 Task: Look for products in the category "Rice" from Annie Chun's only.
Action: Mouse moved to (833, 326)
Screenshot: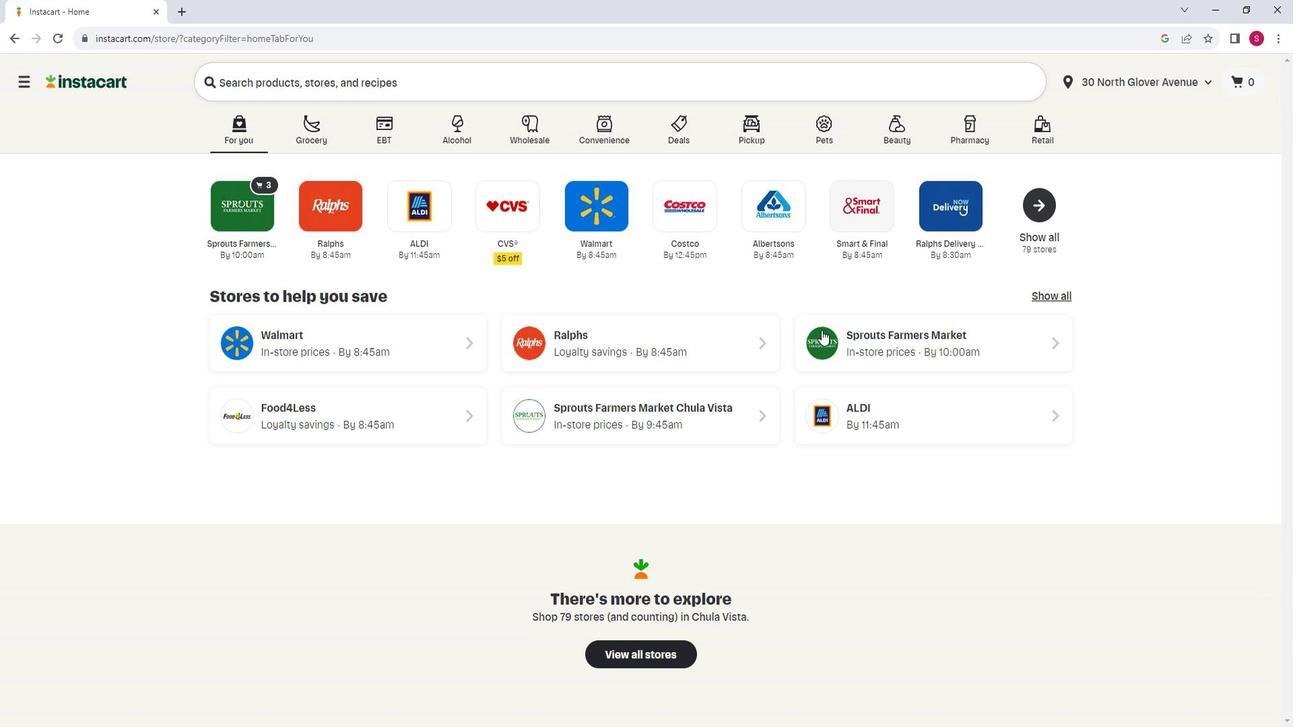 
Action: Mouse pressed left at (833, 326)
Screenshot: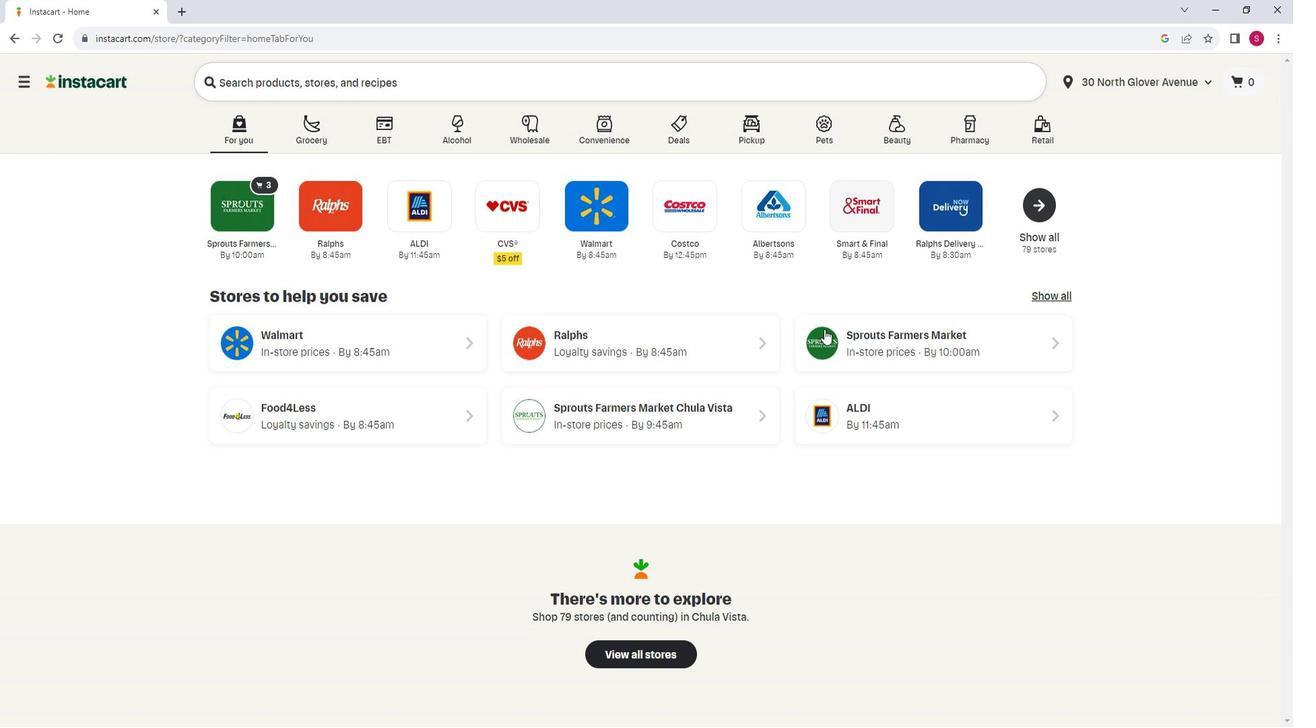 
Action: Mouse moved to (105, 390)
Screenshot: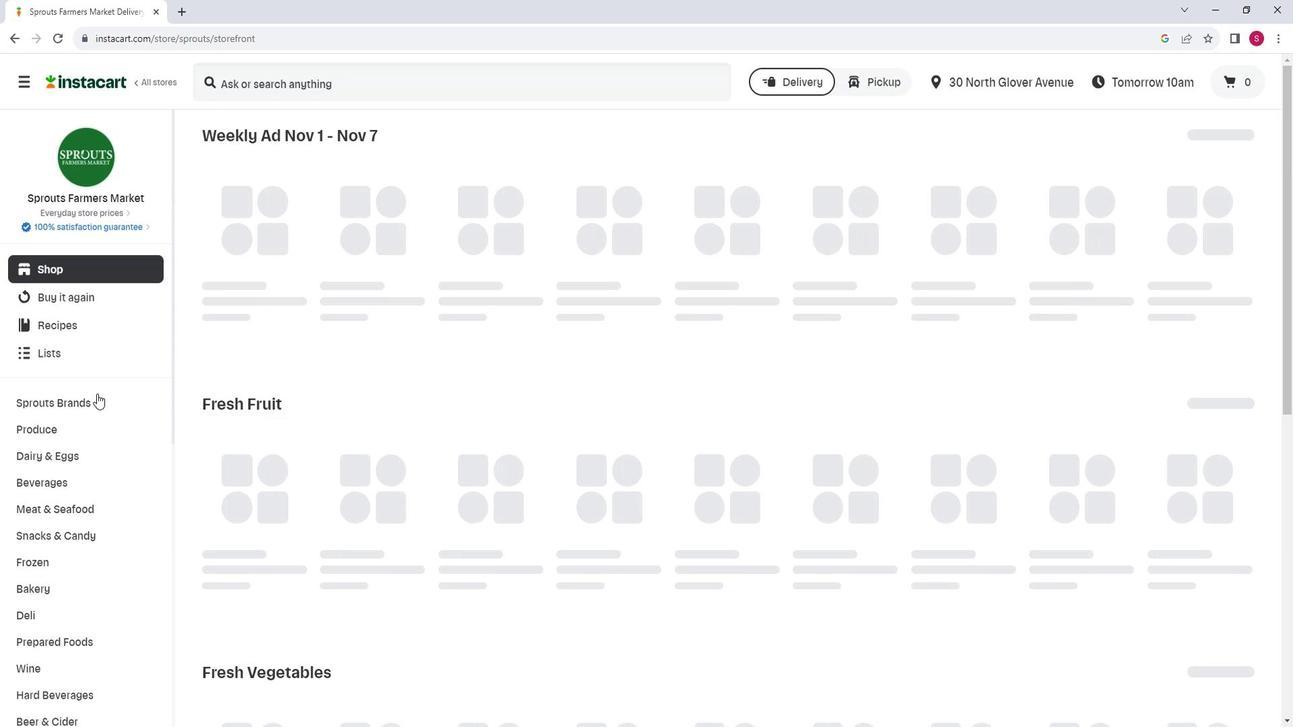 
Action: Mouse scrolled (105, 390) with delta (0, 0)
Screenshot: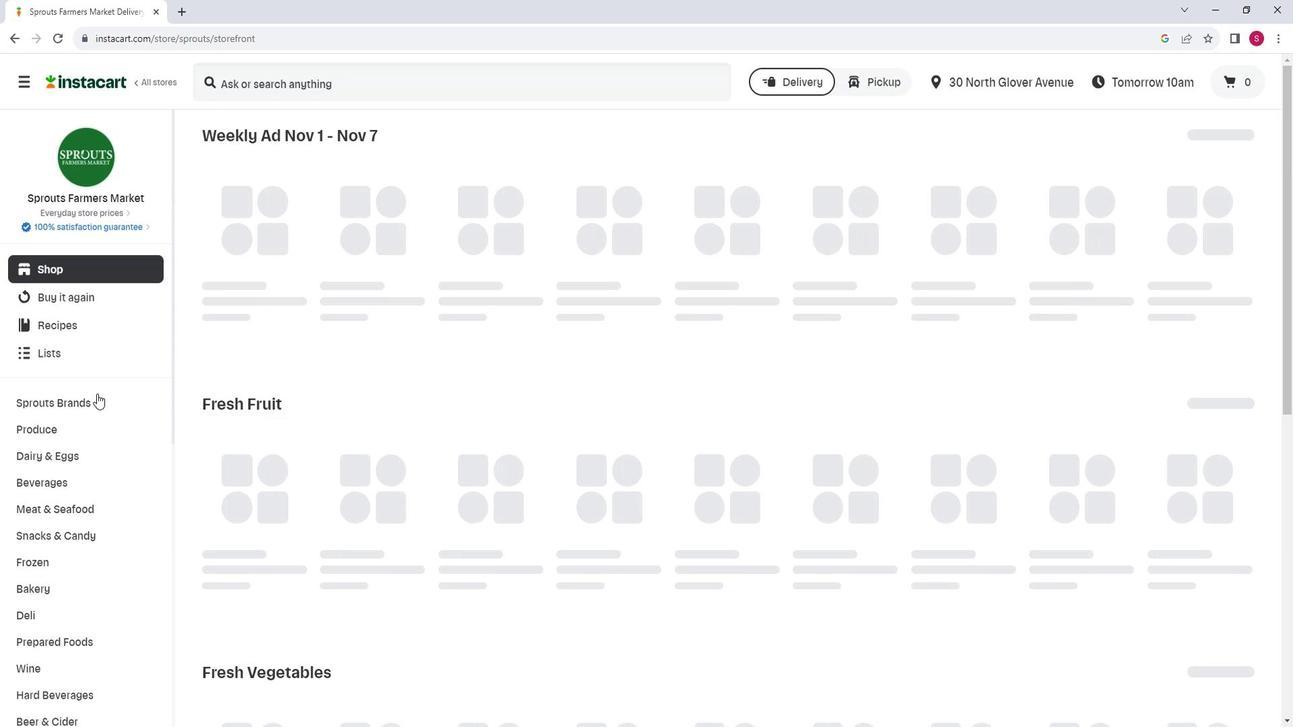 
Action: Mouse moved to (103, 422)
Screenshot: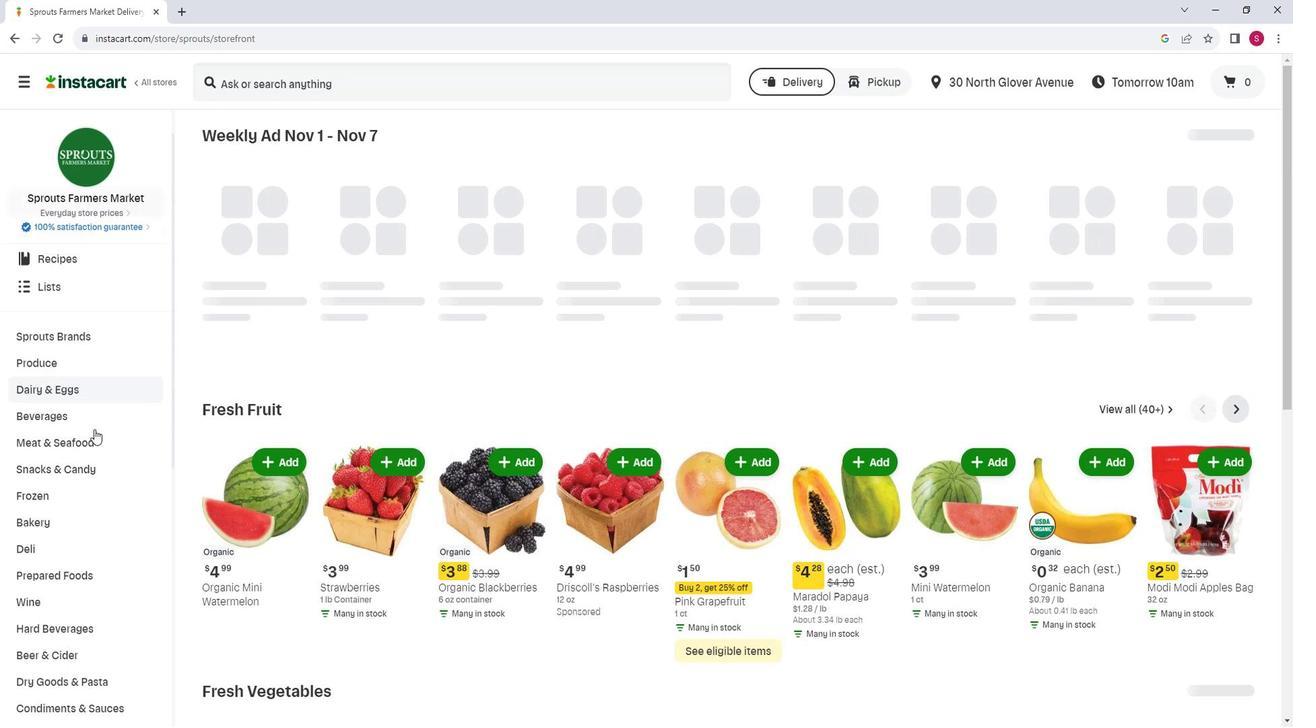 
Action: Mouse scrolled (103, 421) with delta (0, 0)
Screenshot: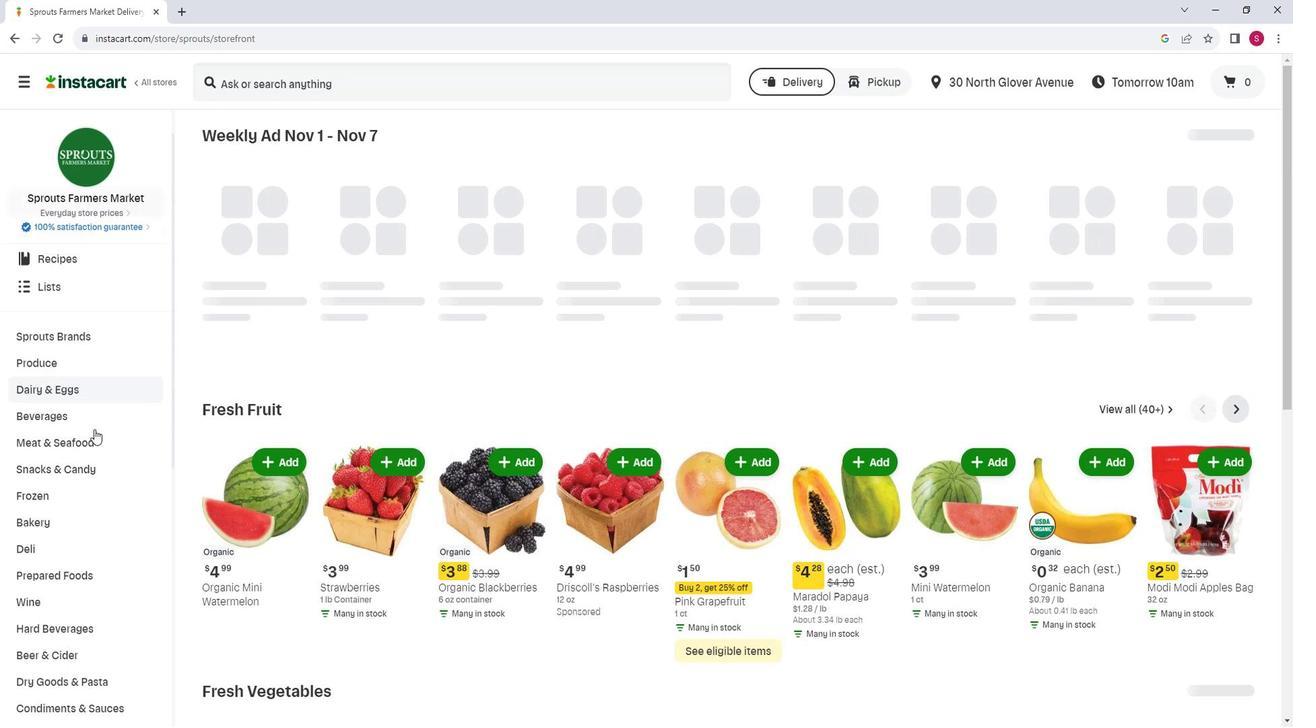 
Action: Mouse moved to (116, 593)
Screenshot: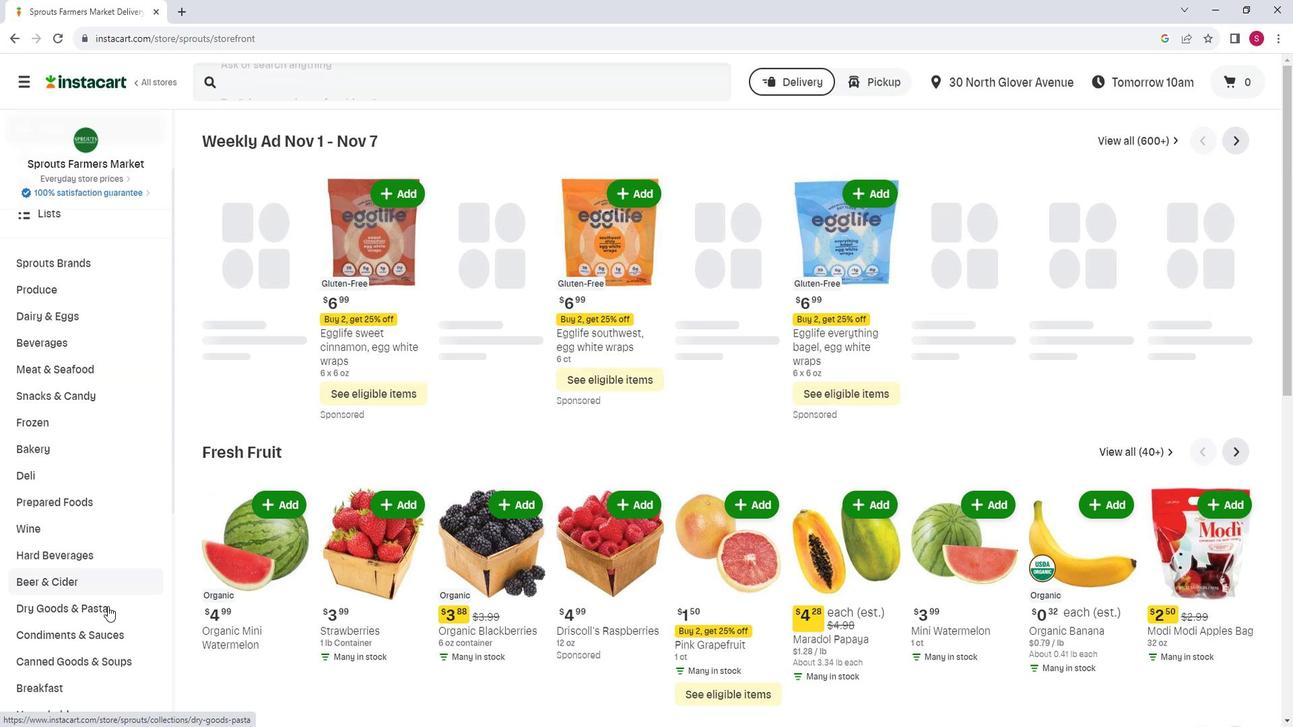 
Action: Mouse pressed left at (116, 593)
Screenshot: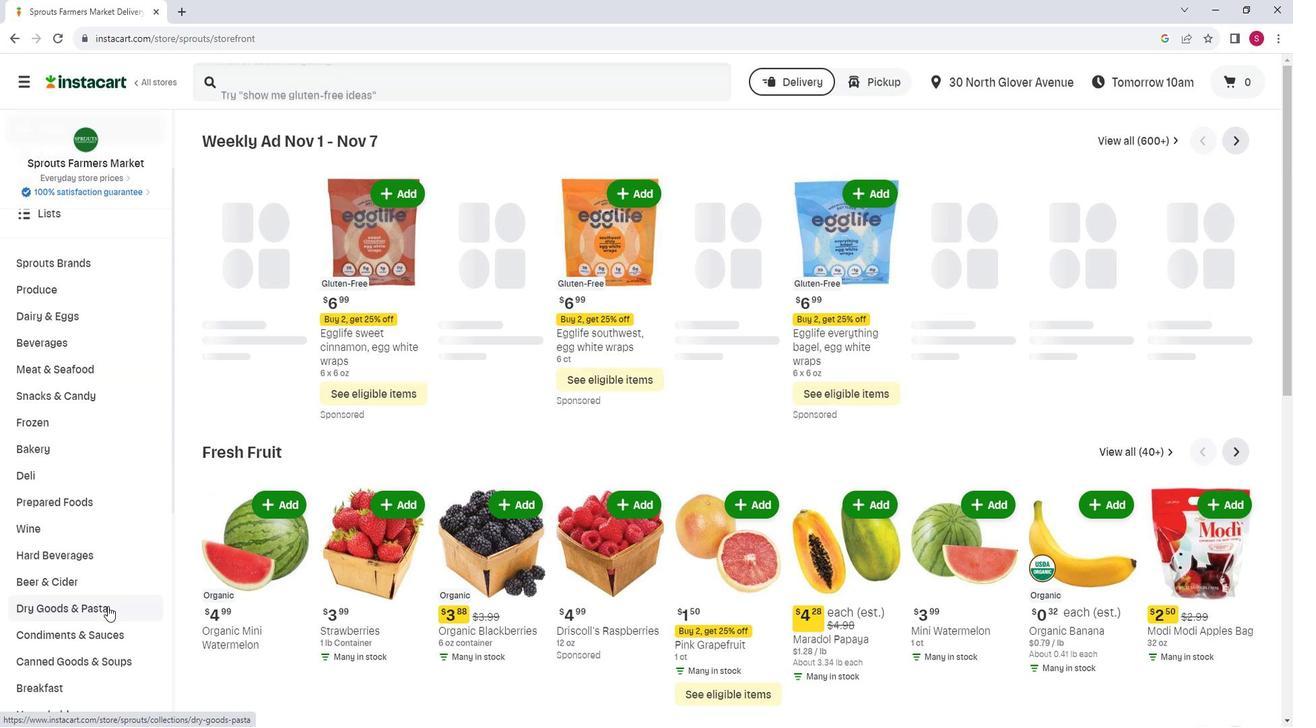 
Action: Mouse moved to (367, 161)
Screenshot: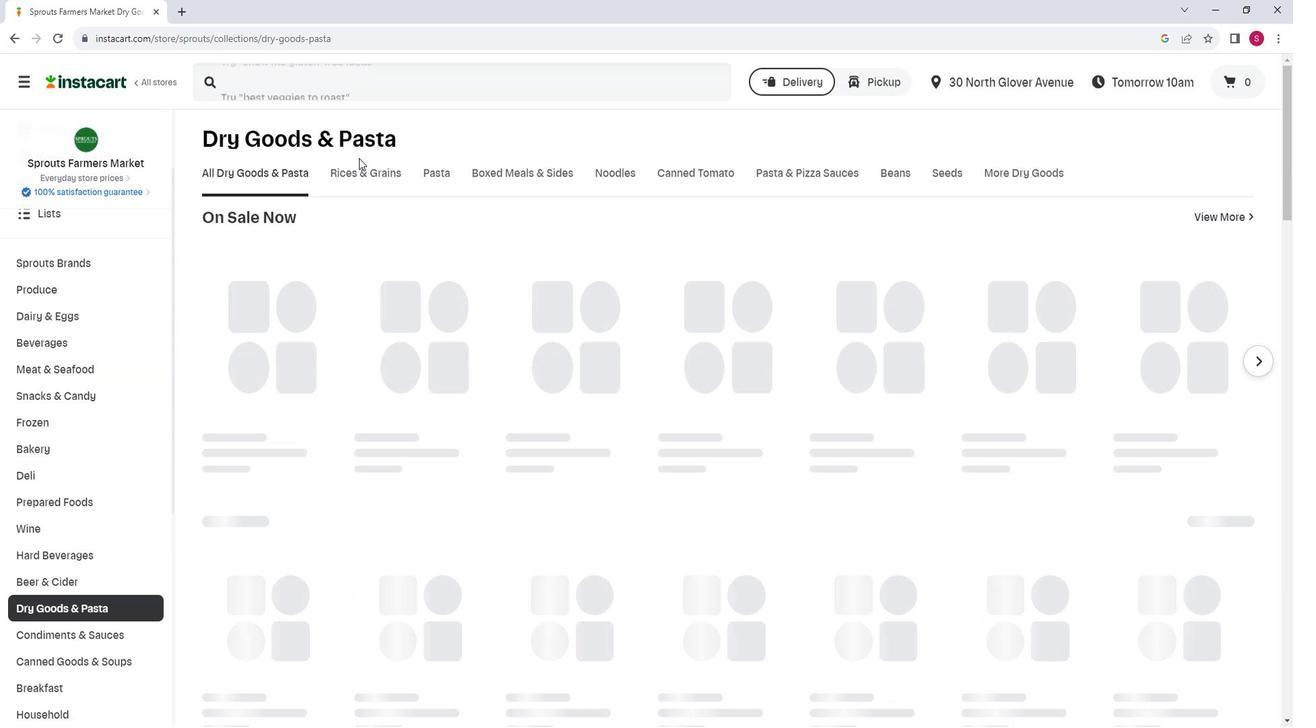 
Action: Mouse pressed left at (367, 161)
Screenshot: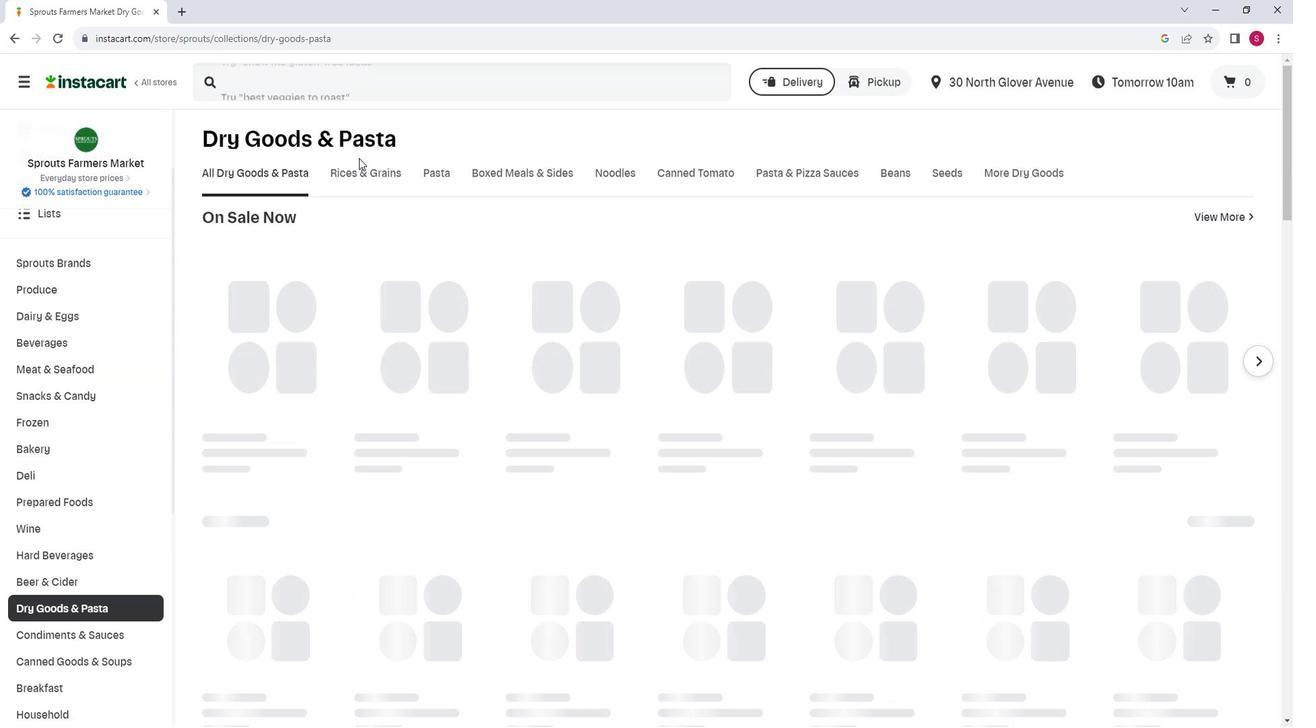 
Action: Mouse moved to (372, 171)
Screenshot: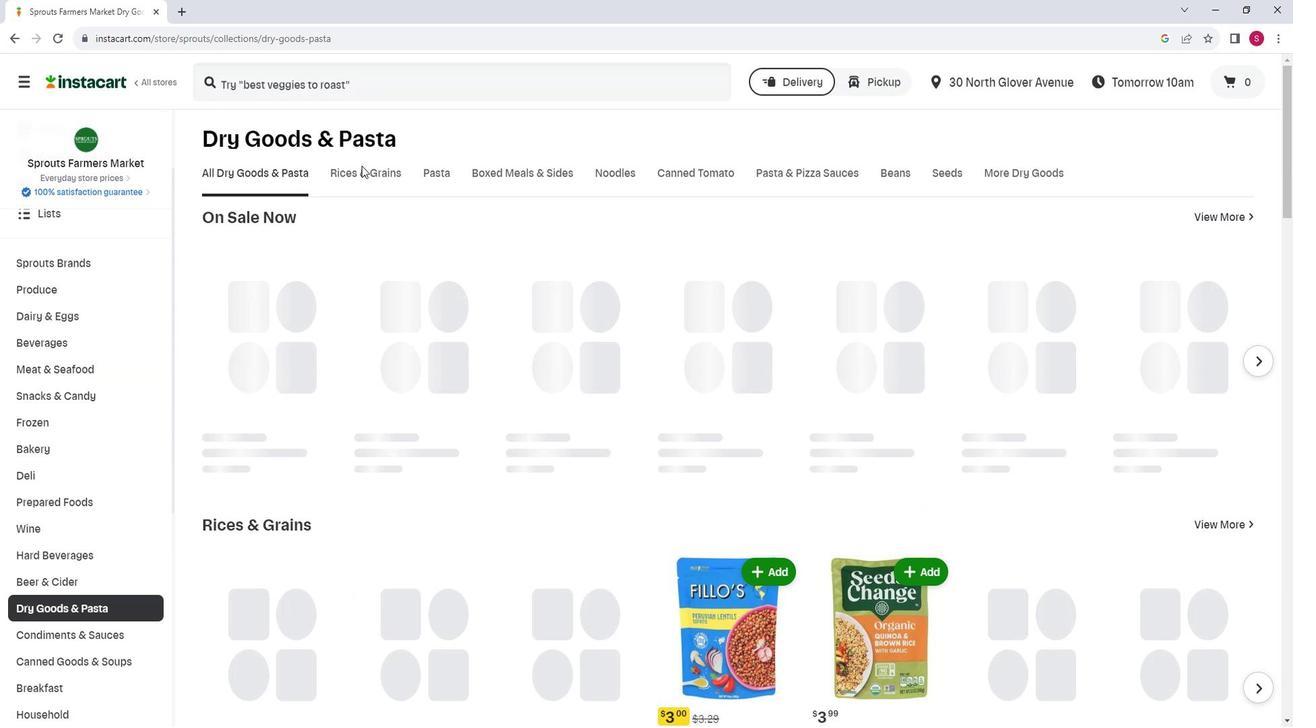 
Action: Mouse pressed left at (372, 171)
Screenshot: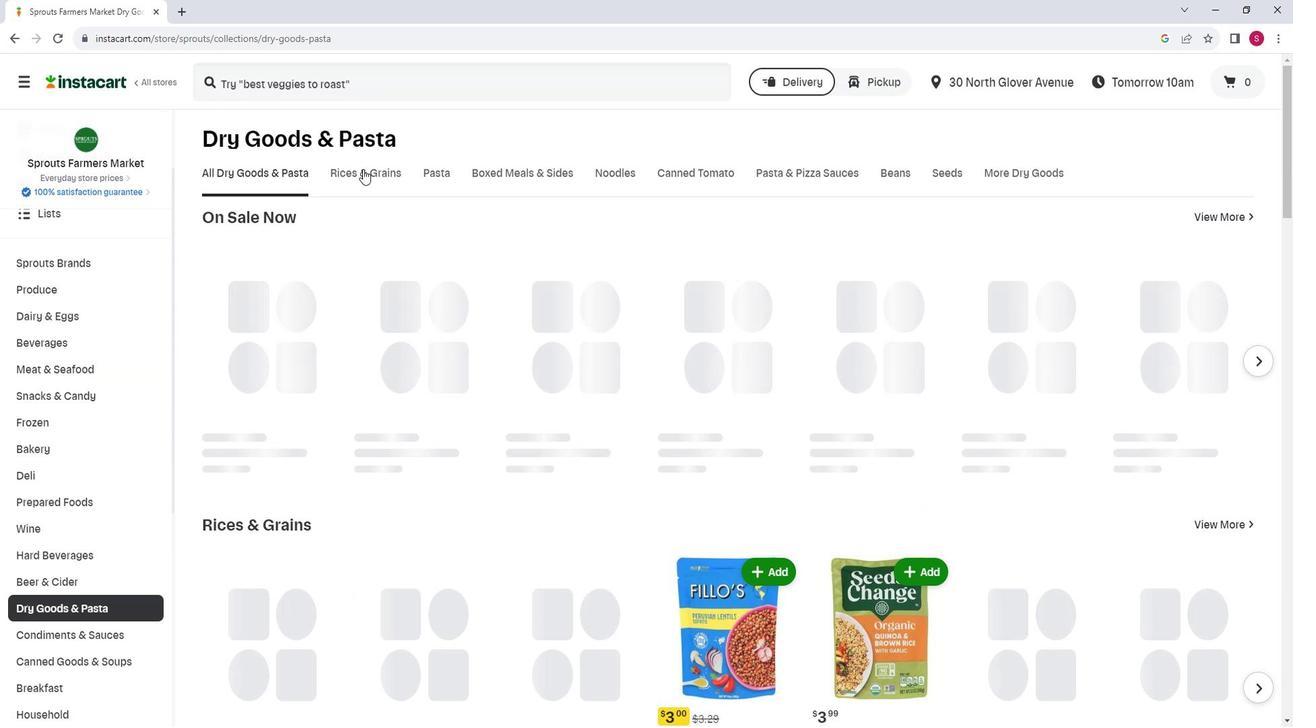 
Action: Mouse moved to (317, 223)
Screenshot: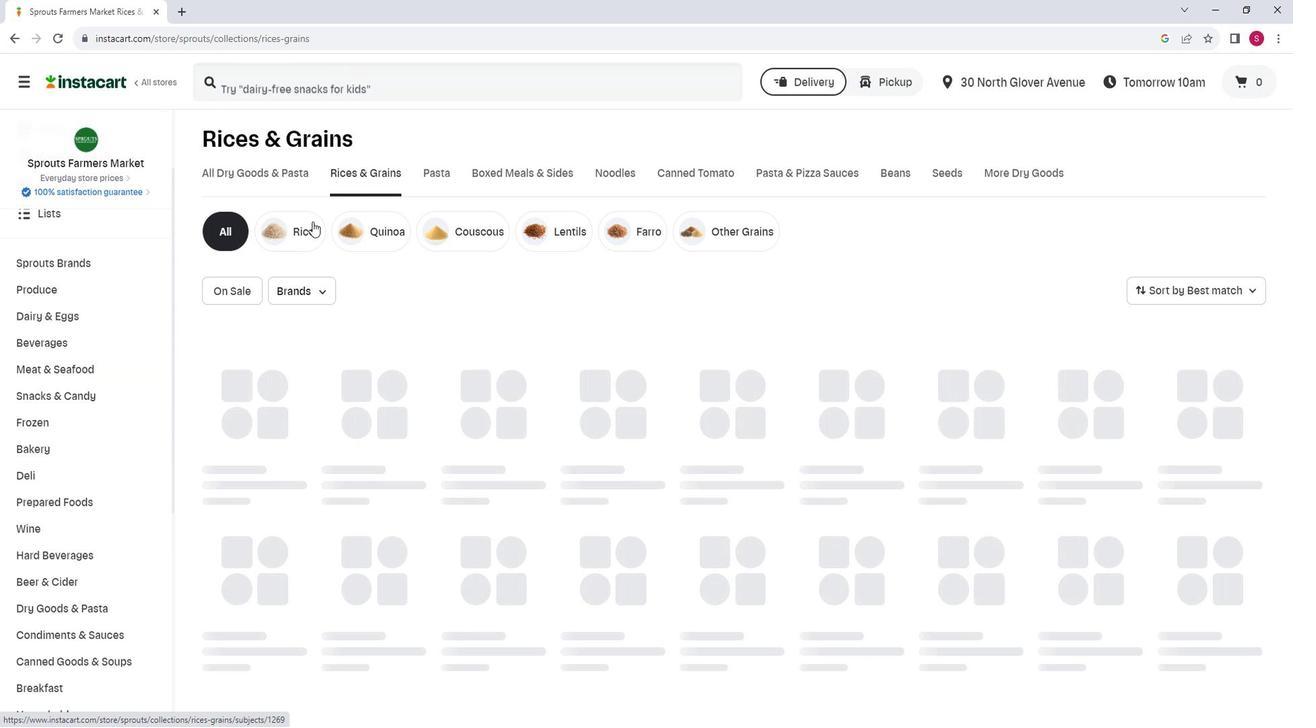 
Action: Mouse pressed left at (317, 223)
Screenshot: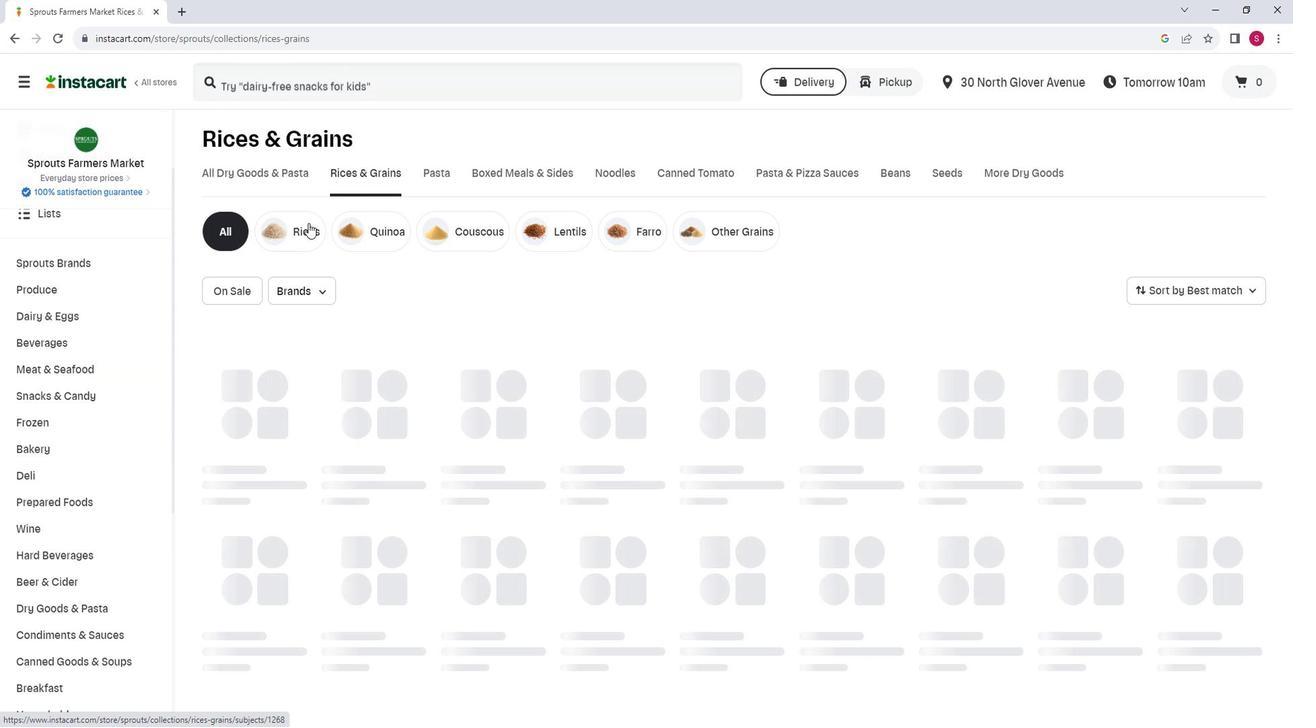 
Action: Mouse moved to (330, 287)
Screenshot: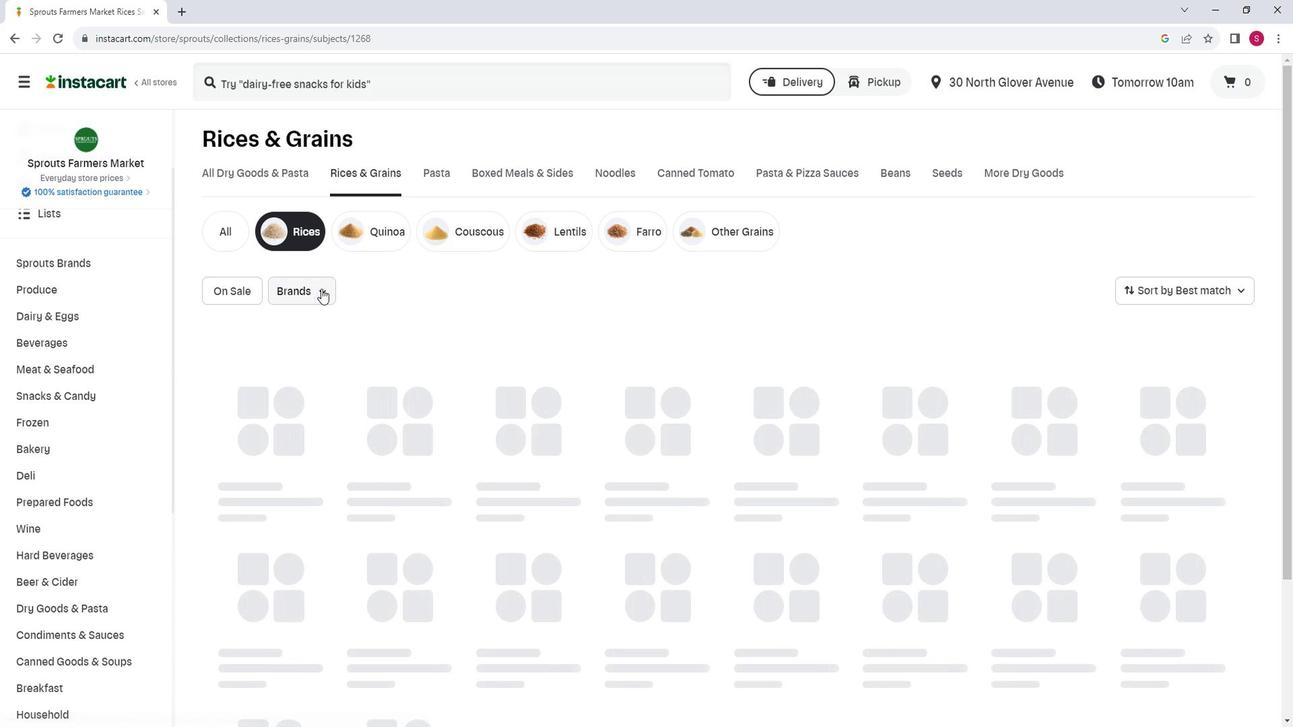 
Action: Mouse pressed left at (330, 287)
Screenshot: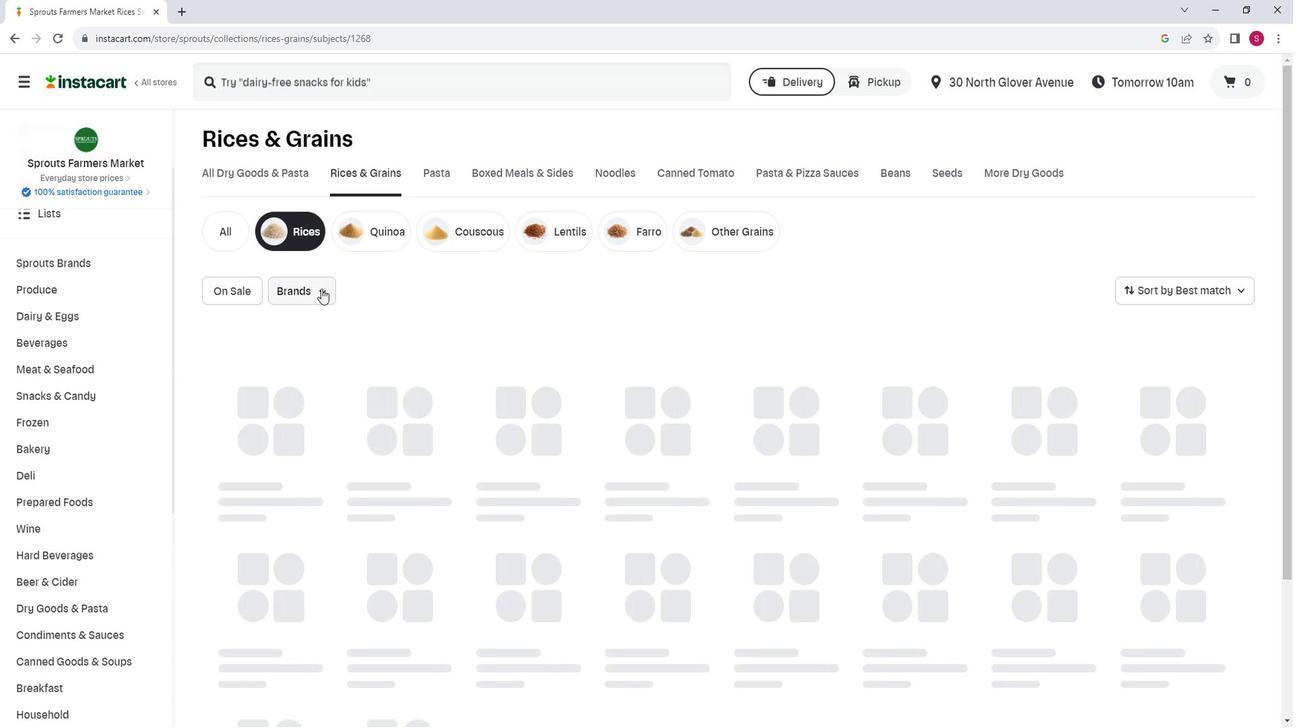 
Action: Mouse moved to (351, 350)
Screenshot: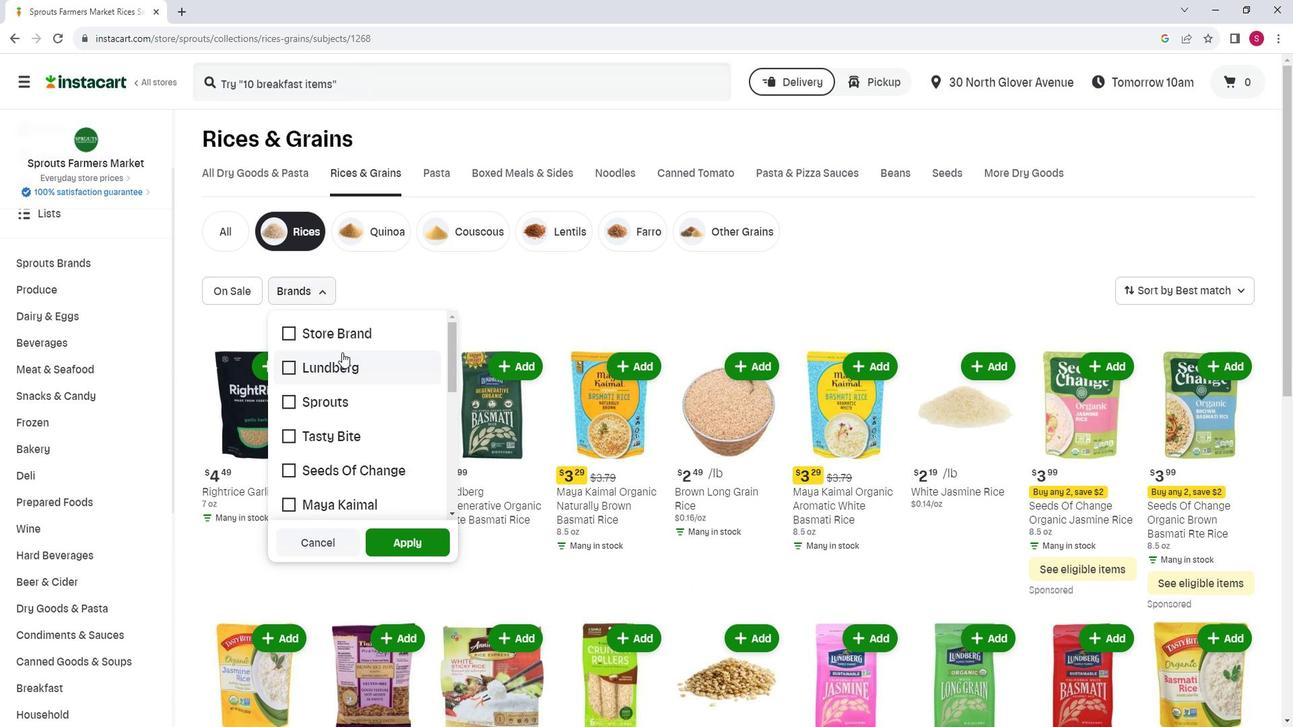 
Action: Mouse scrolled (351, 349) with delta (0, 0)
Screenshot: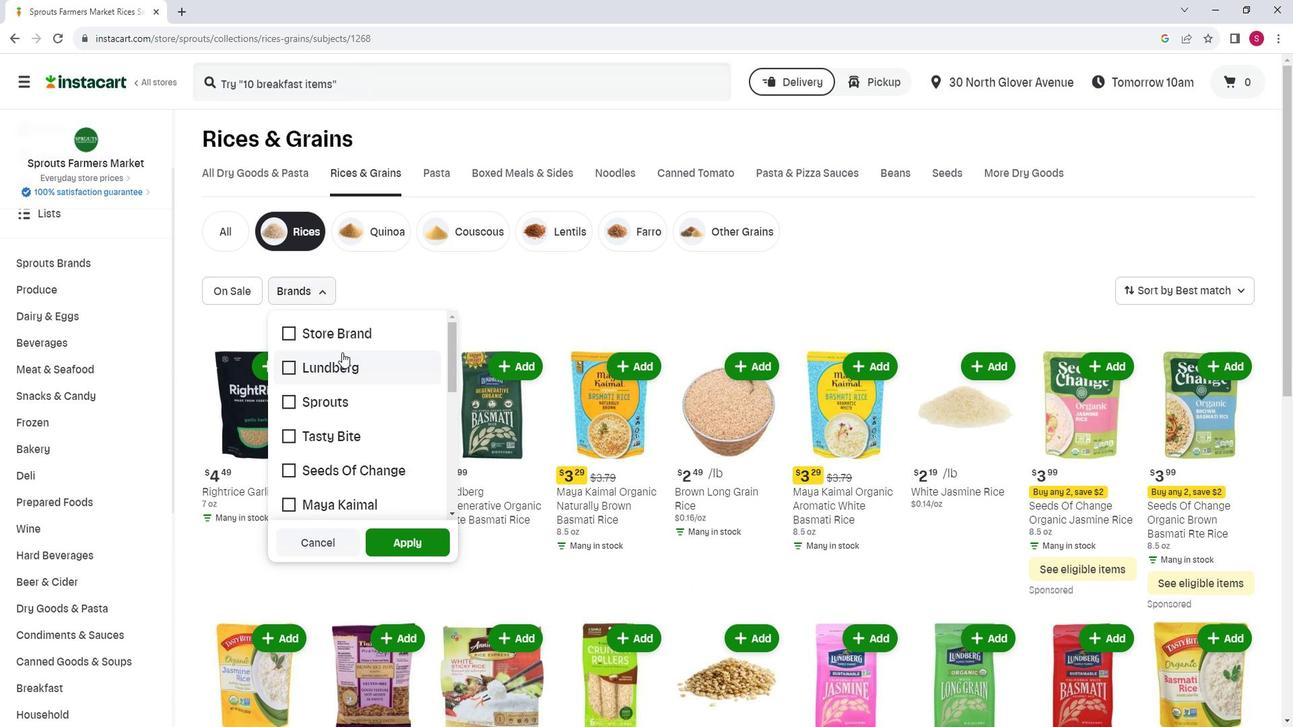 
Action: Mouse moved to (353, 362)
Screenshot: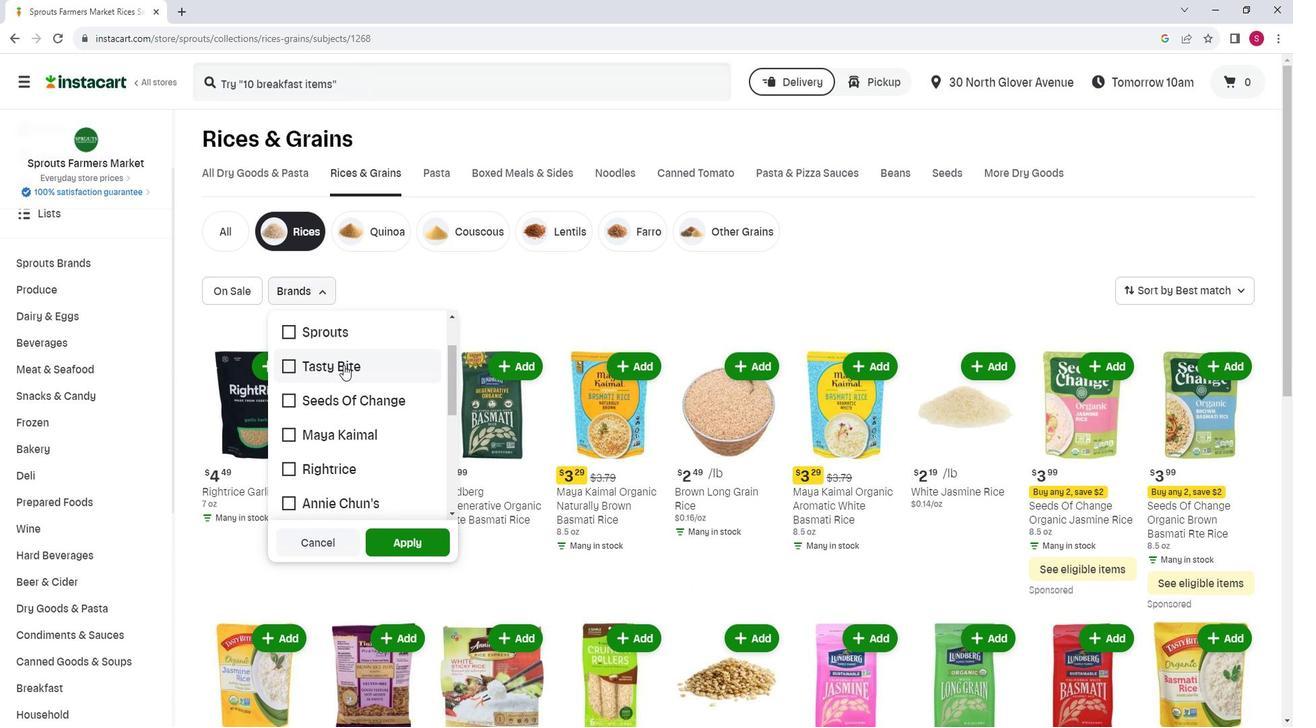 
Action: Mouse scrolled (353, 361) with delta (0, 0)
Screenshot: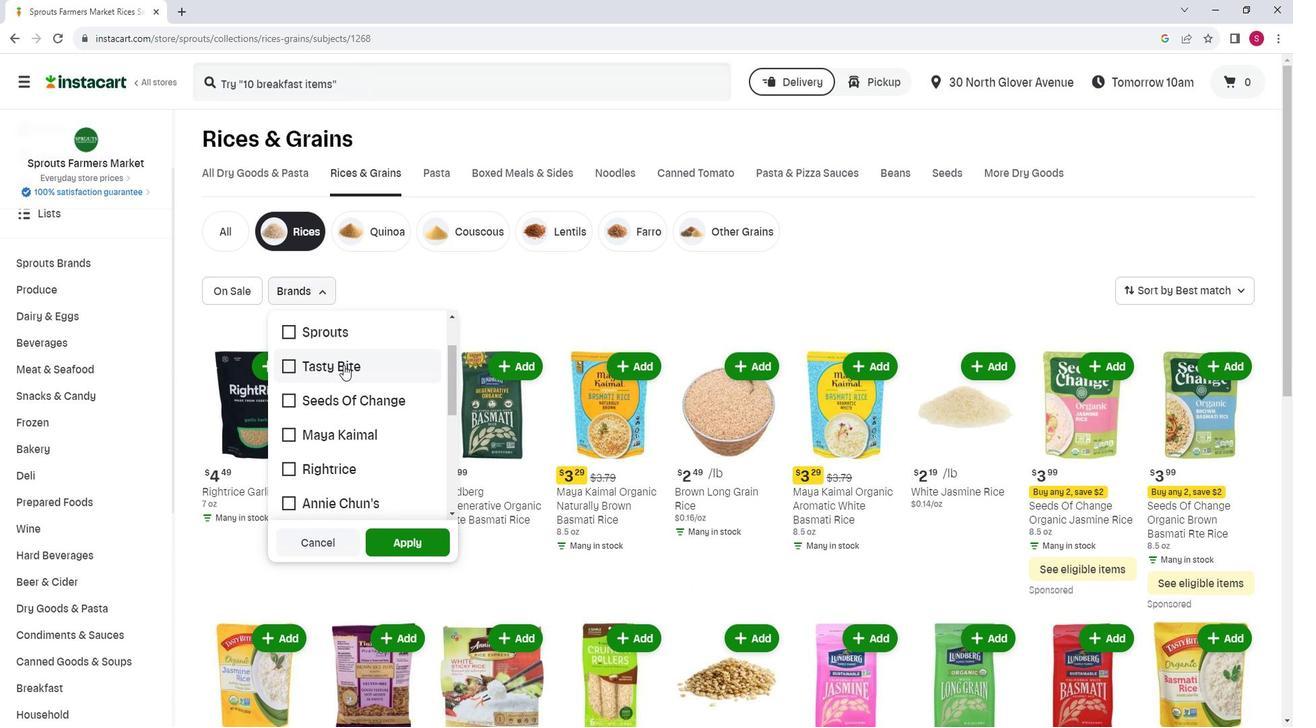 
Action: Mouse moved to (360, 425)
Screenshot: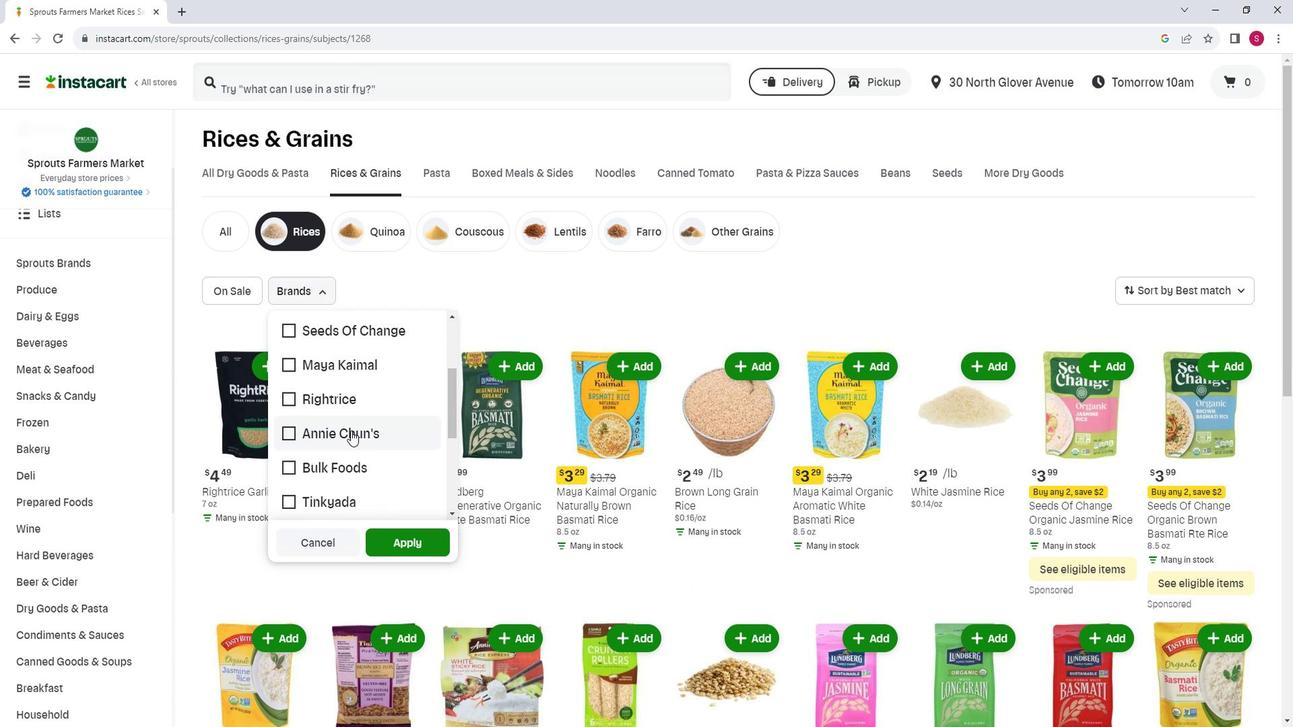 
Action: Mouse pressed left at (360, 425)
Screenshot: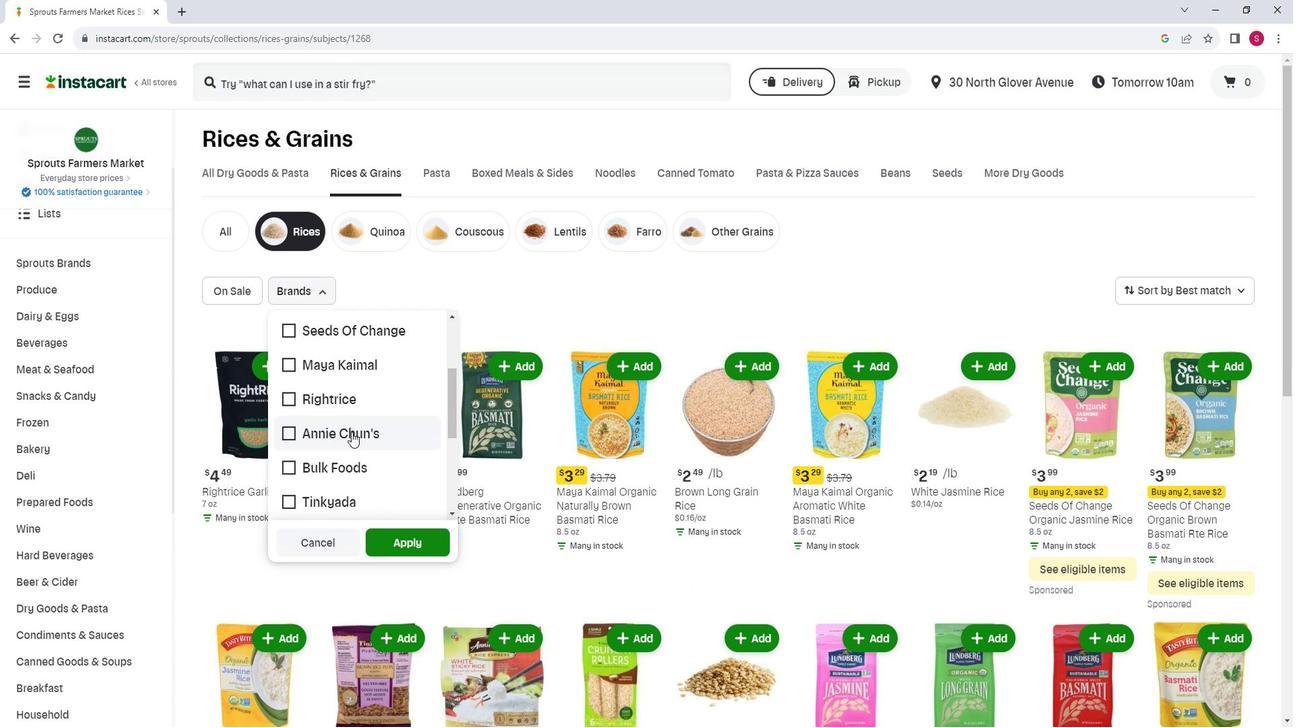 
Action: Mouse moved to (402, 527)
Screenshot: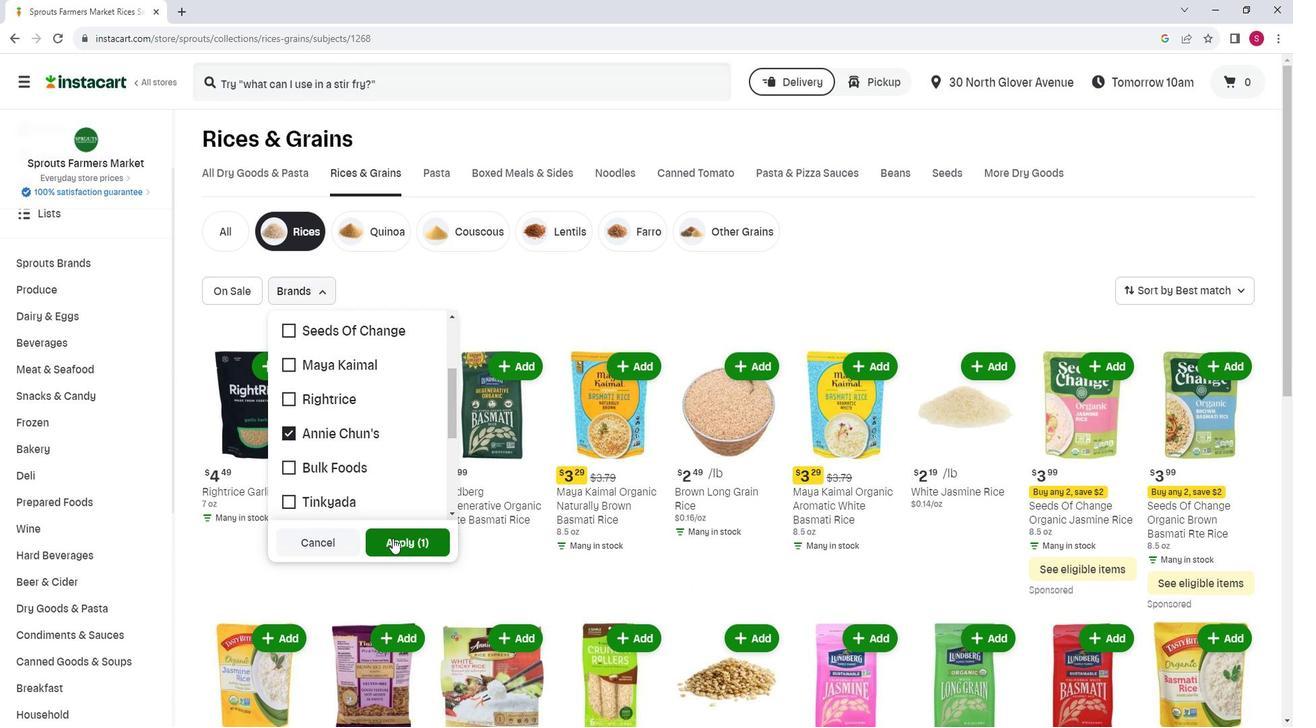 
Action: Mouse pressed left at (402, 527)
Screenshot: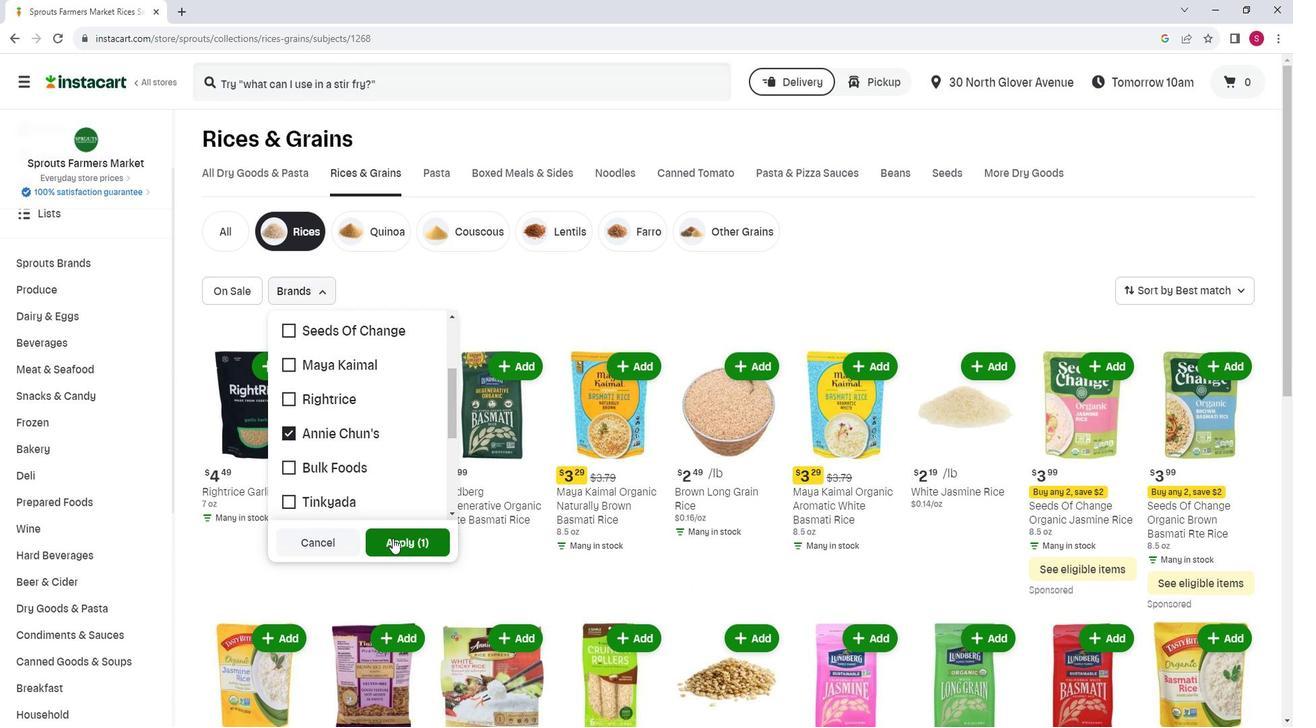 
Action: Mouse moved to (576, 443)
Screenshot: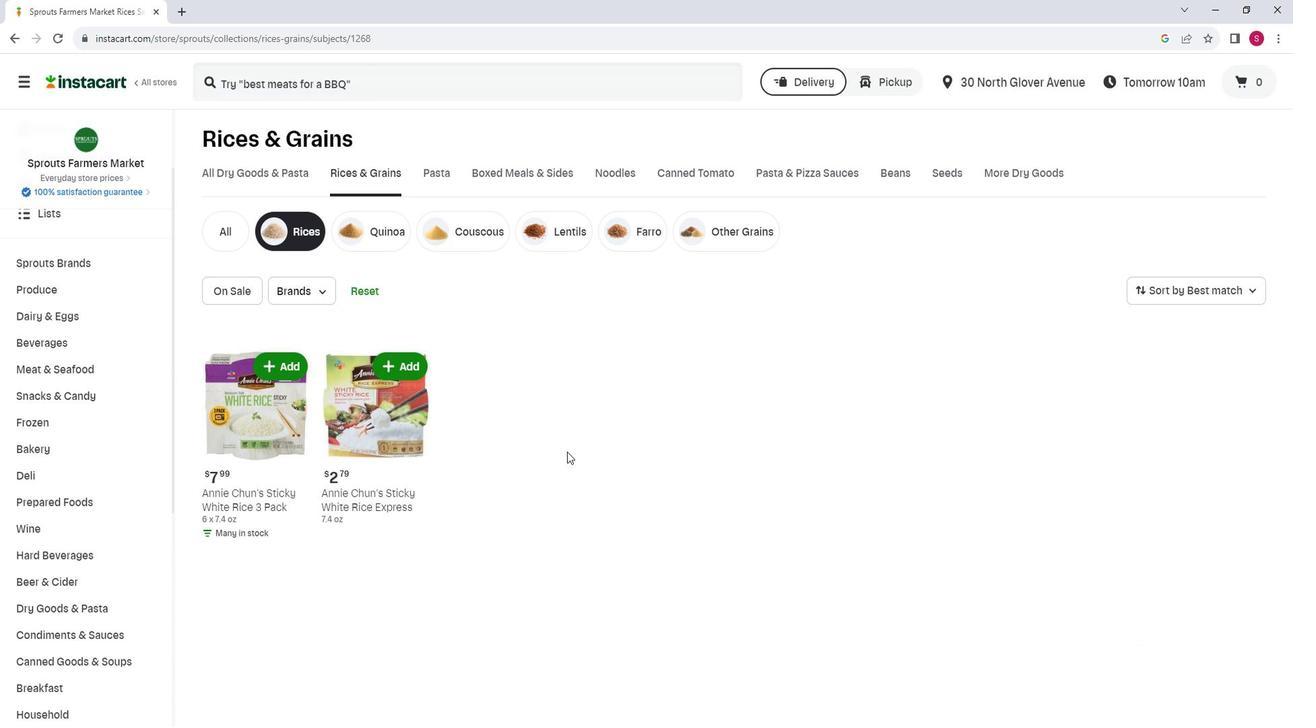 
